 Task: Look for products in the category "Cupcakes" from Store Brand only.
Action: Mouse moved to (25, 88)
Screenshot: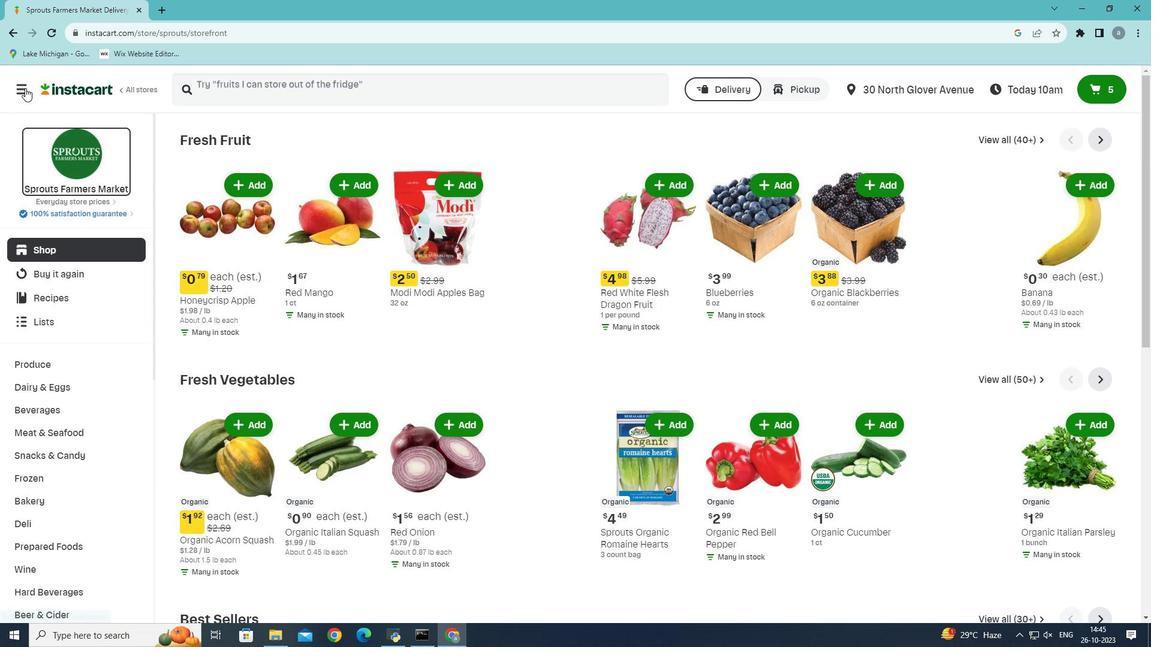 
Action: Mouse pressed left at (25, 88)
Screenshot: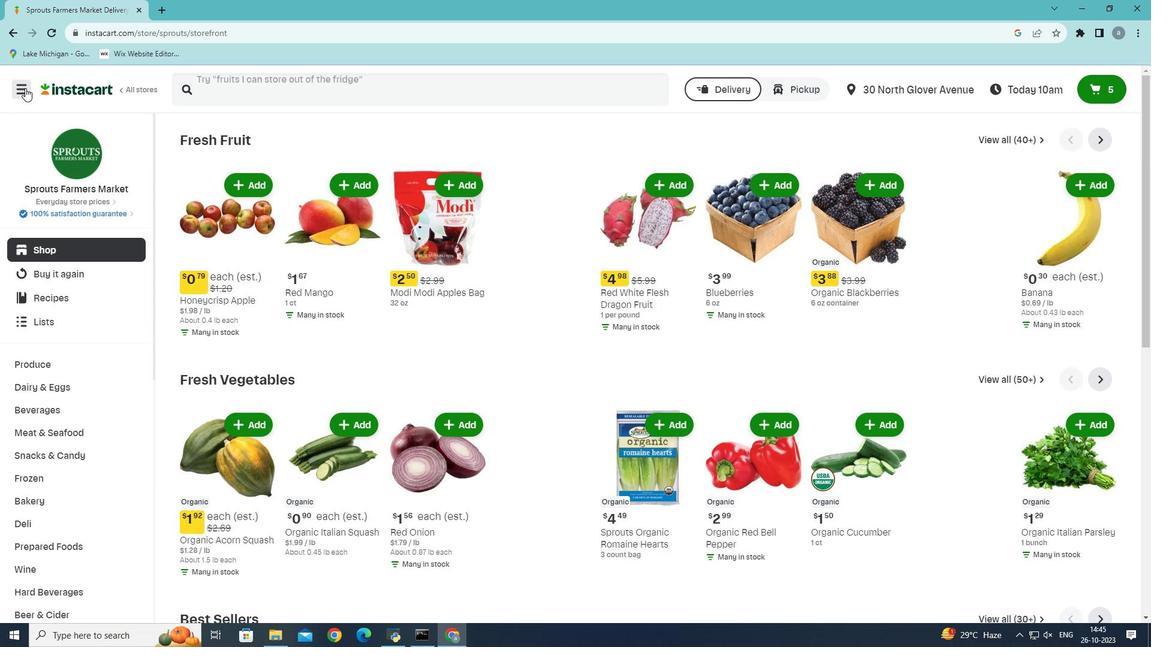 
Action: Mouse moved to (66, 353)
Screenshot: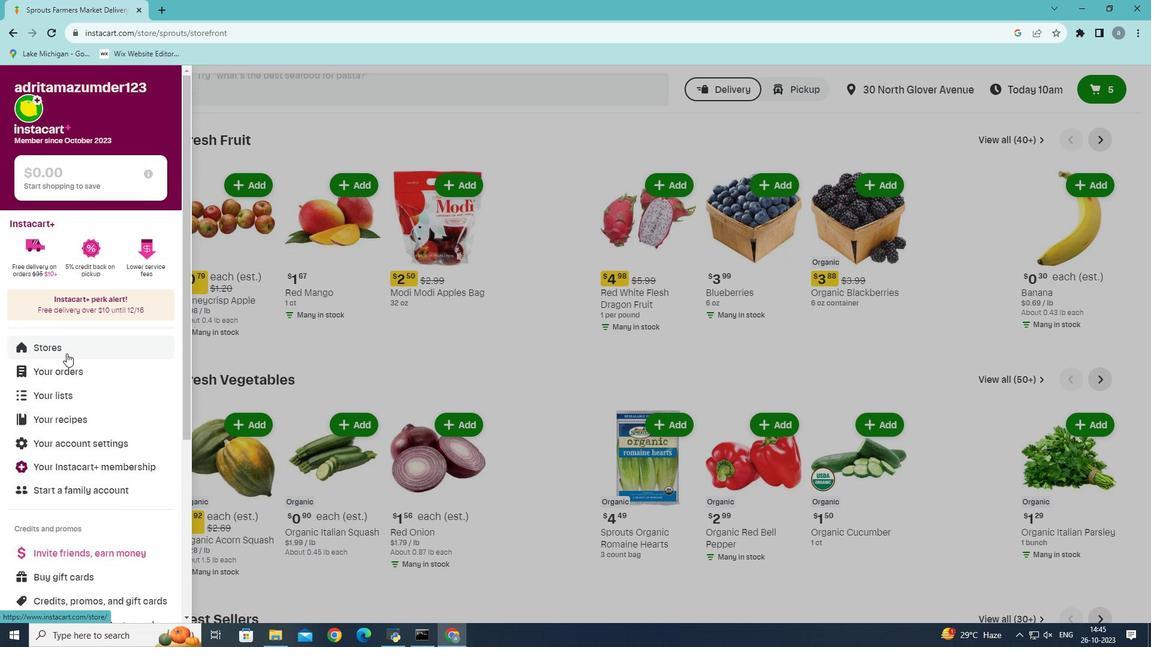 
Action: Mouse pressed left at (66, 353)
Screenshot: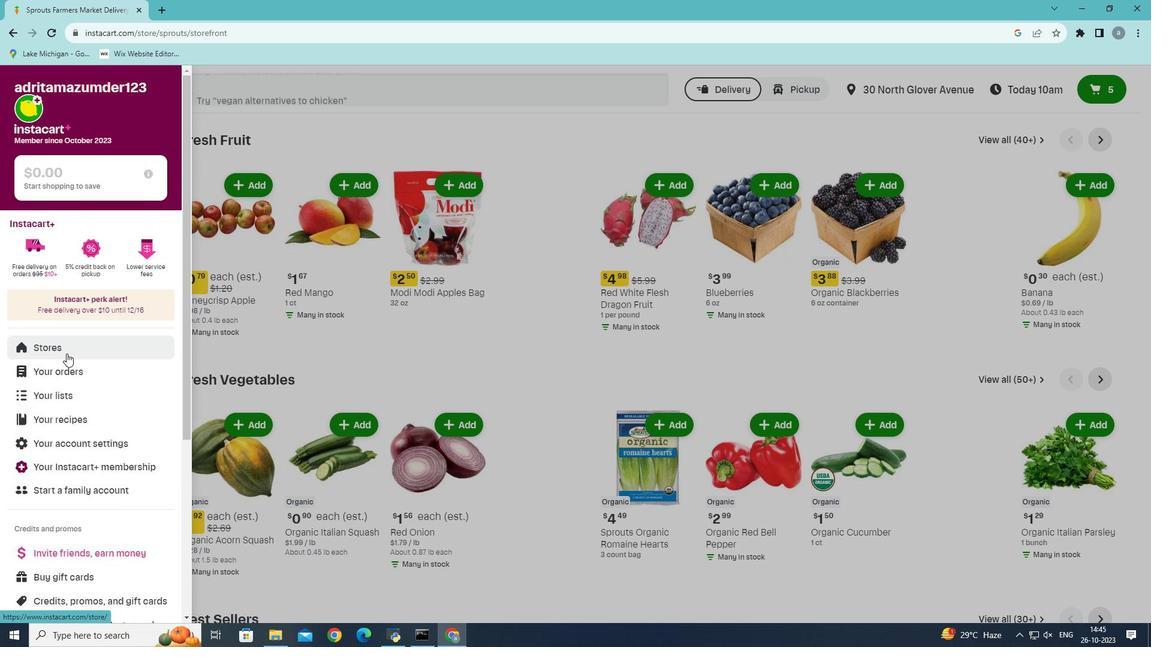 
Action: Mouse moved to (280, 140)
Screenshot: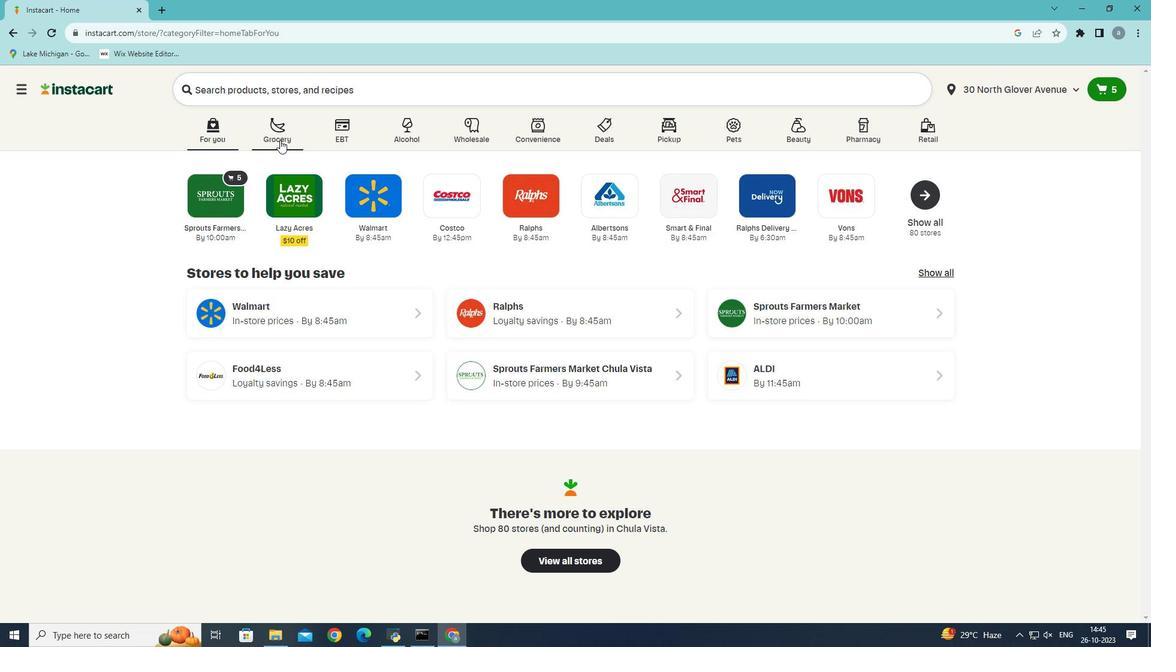 
Action: Mouse pressed left at (280, 140)
Screenshot: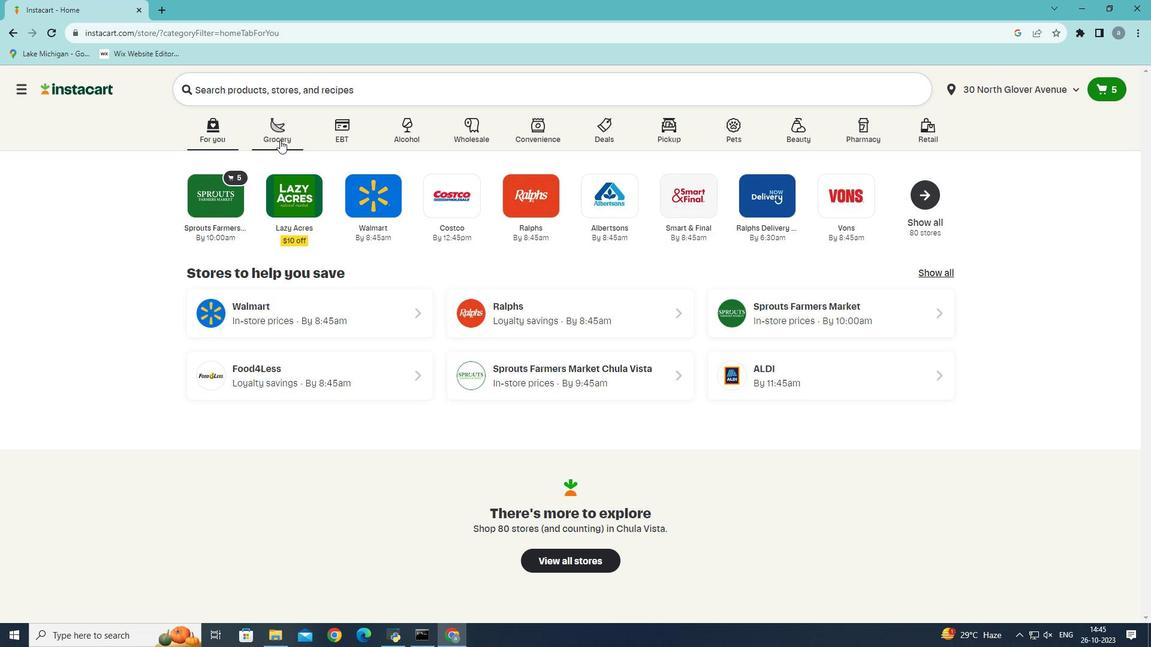 
Action: Mouse moved to (263, 348)
Screenshot: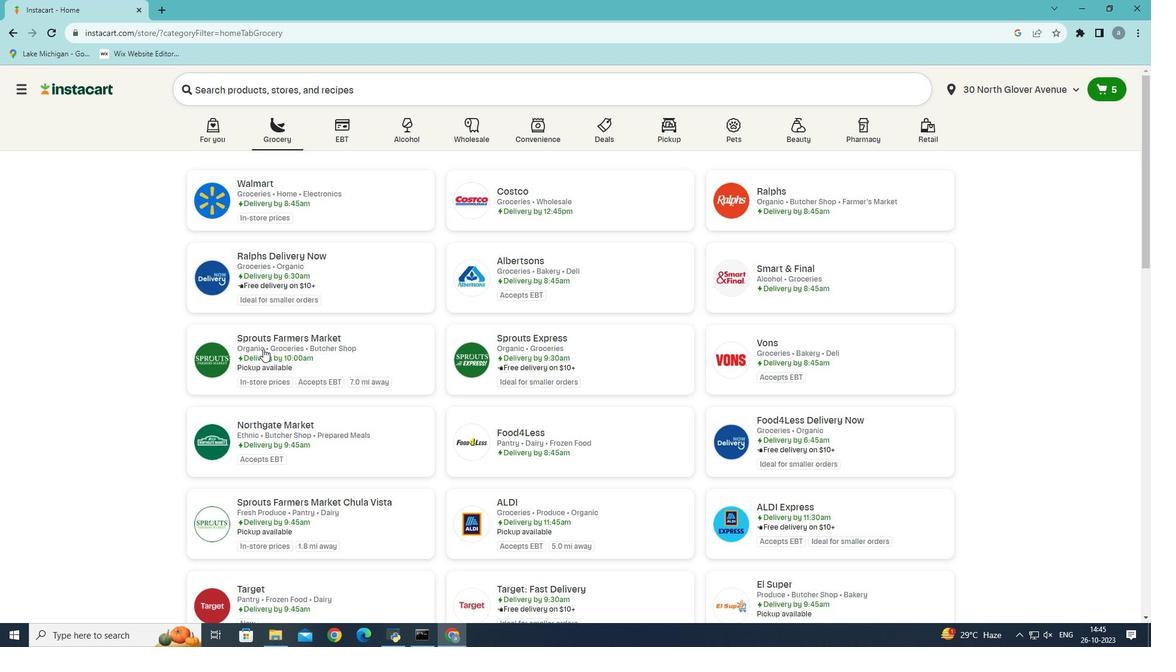 
Action: Mouse pressed left at (263, 348)
Screenshot: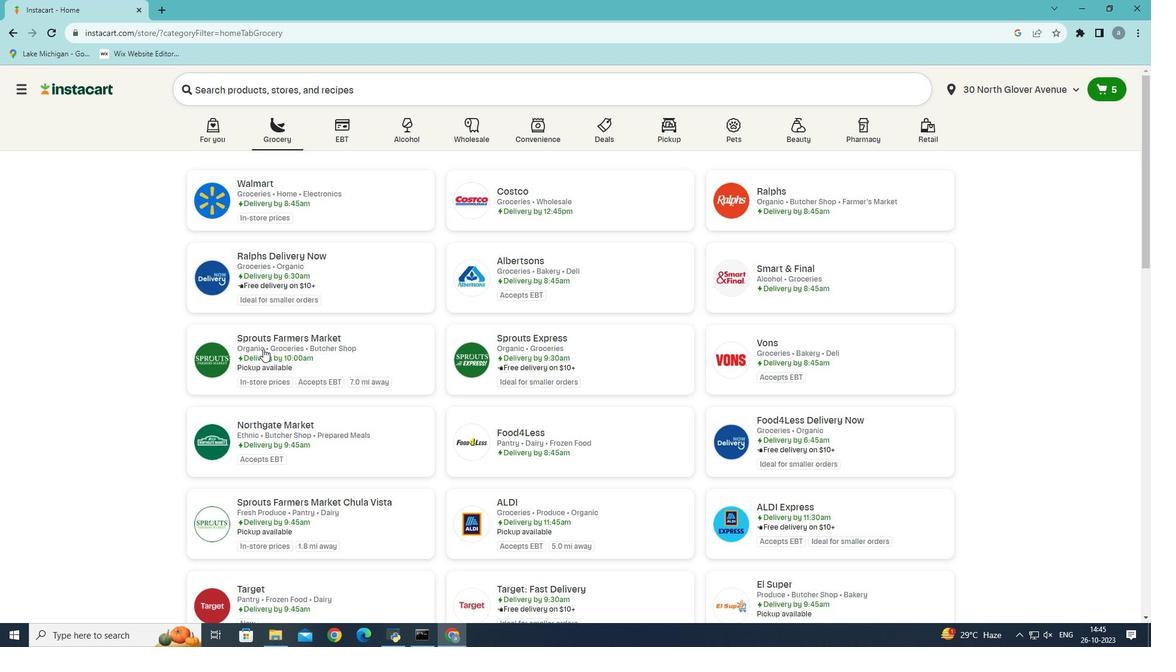
Action: Mouse moved to (41, 503)
Screenshot: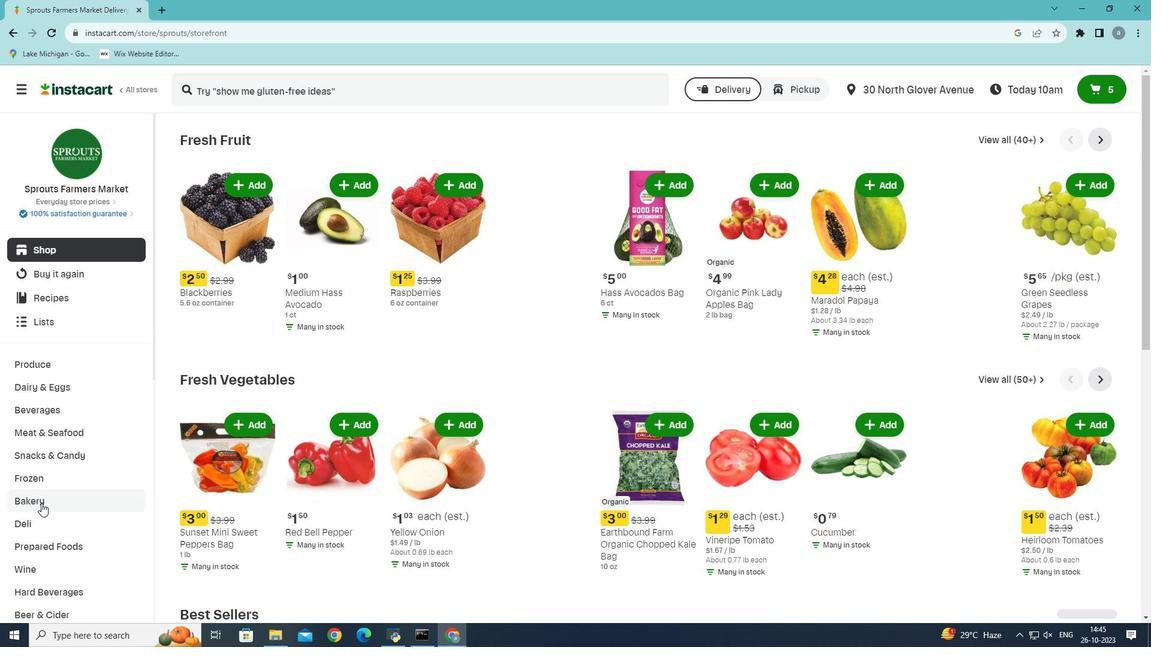 
Action: Mouse pressed left at (41, 503)
Screenshot: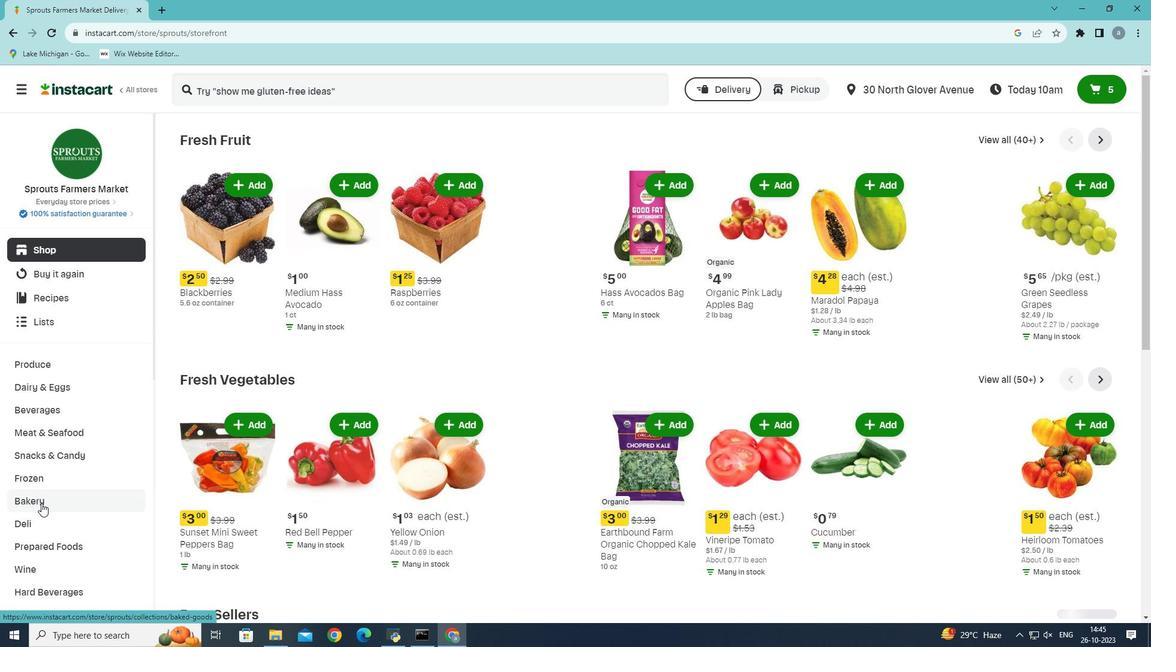 
Action: Mouse moved to (786, 170)
Screenshot: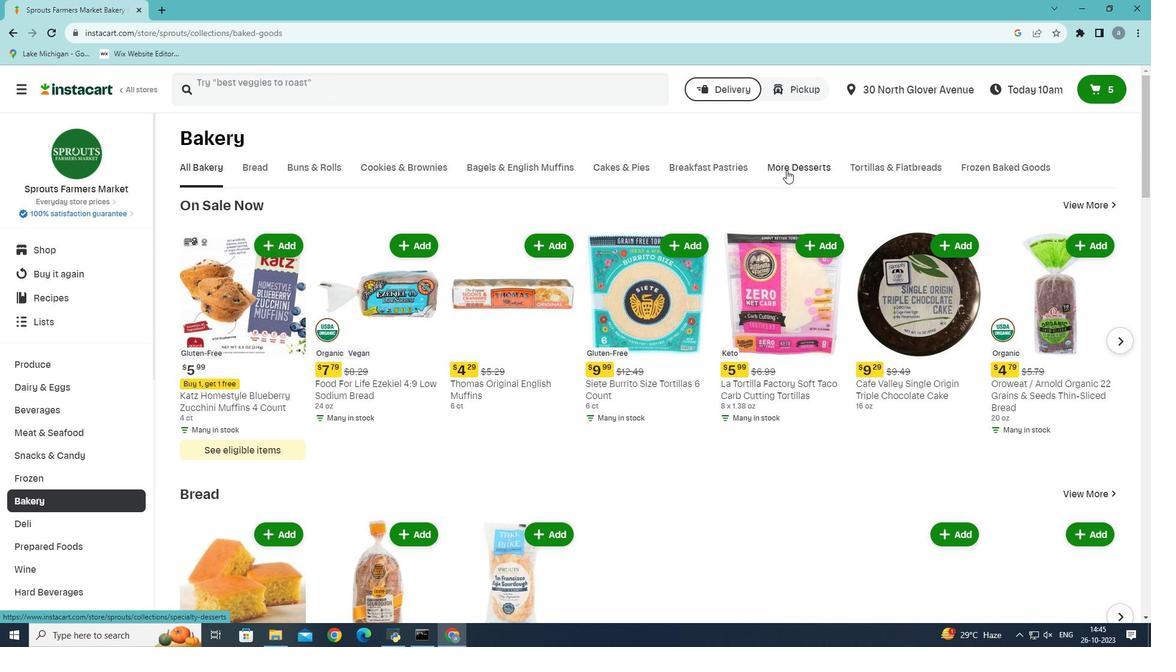 
Action: Mouse pressed left at (786, 170)
Screenshot: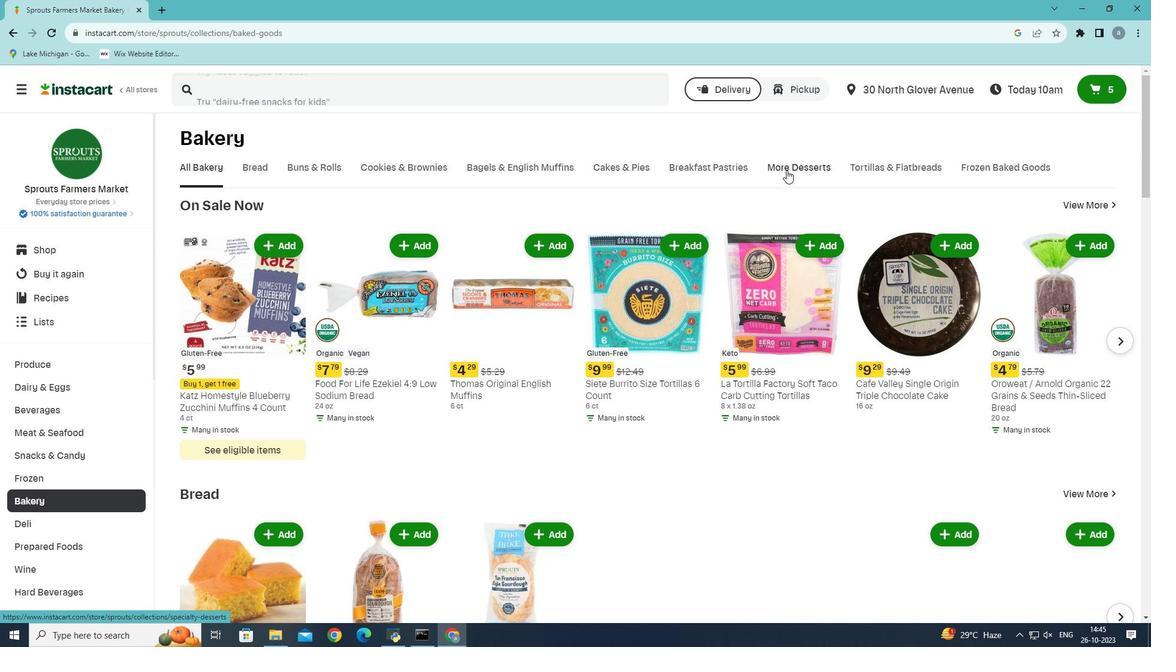 
Action: Mouse moved to (271, 226)
Screenshot: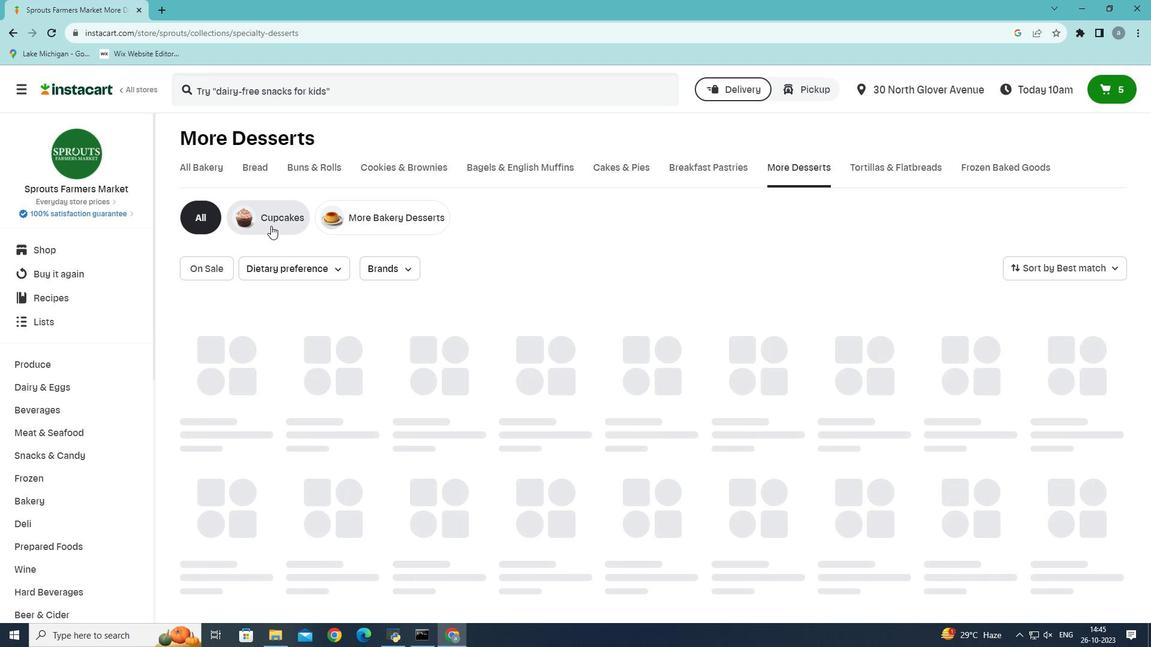 
Action: Mouse pressed left at (271, 226)
Screenshot: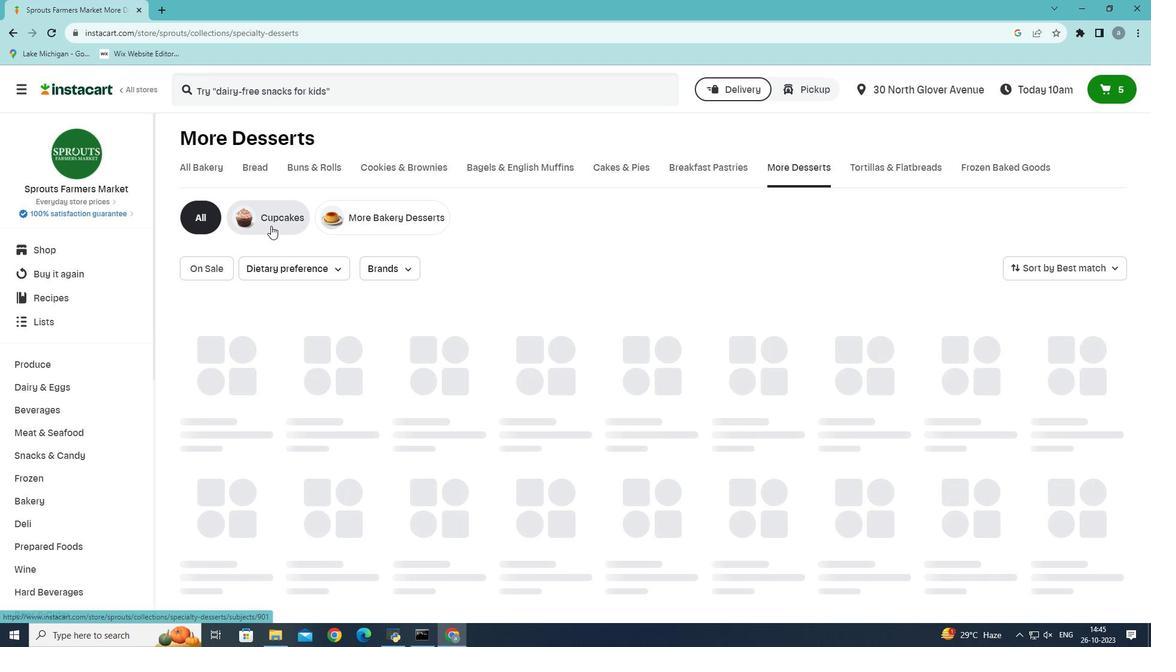 
Action: Mouse moved to (399, 272)
Screenshot: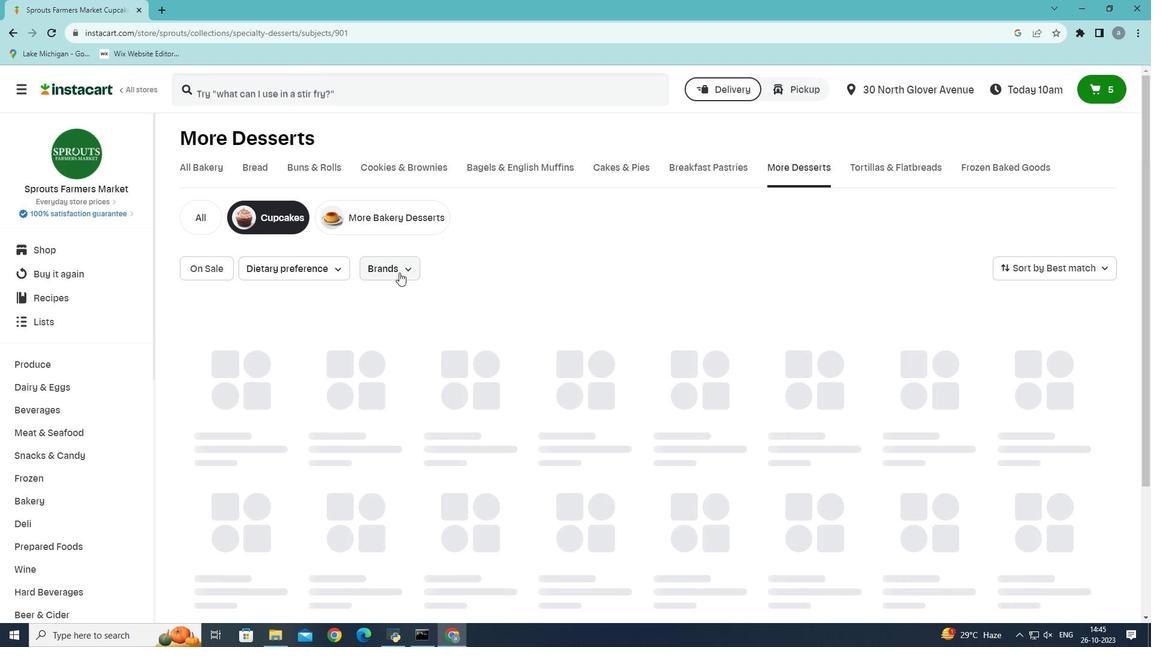 
Action: Mouse pressed left at (399, 272)
Screenshot: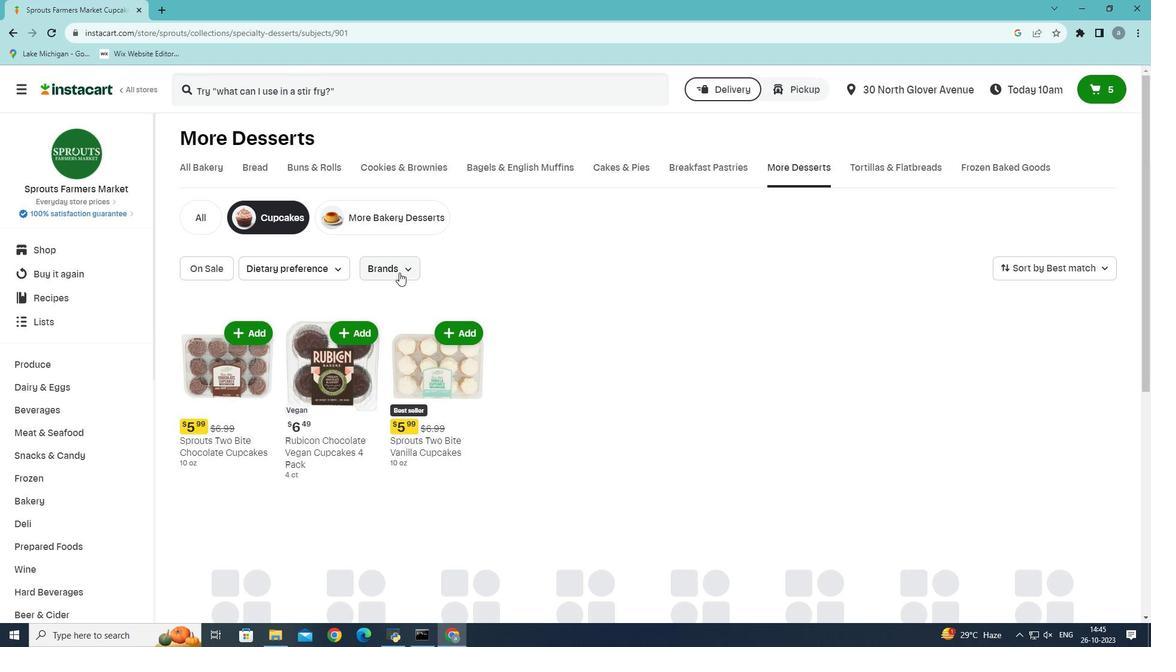
Action: Mouse moved to (402, 307)
Screenshot: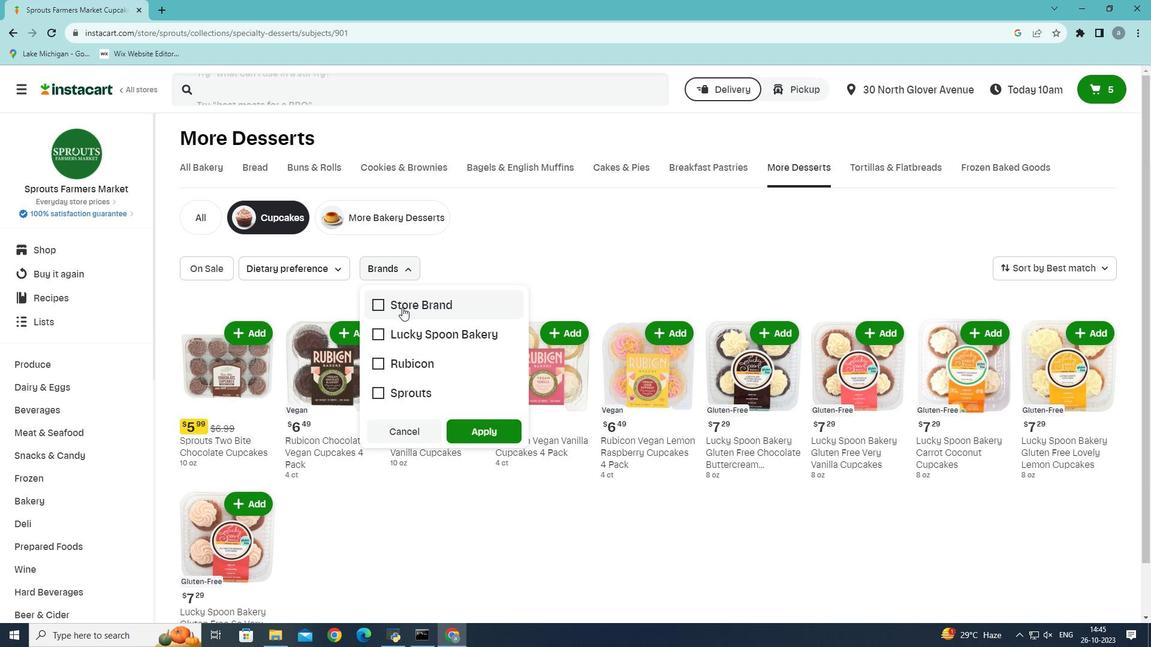 
Action: Mouse pressed left at (402, 307)
Screenshot: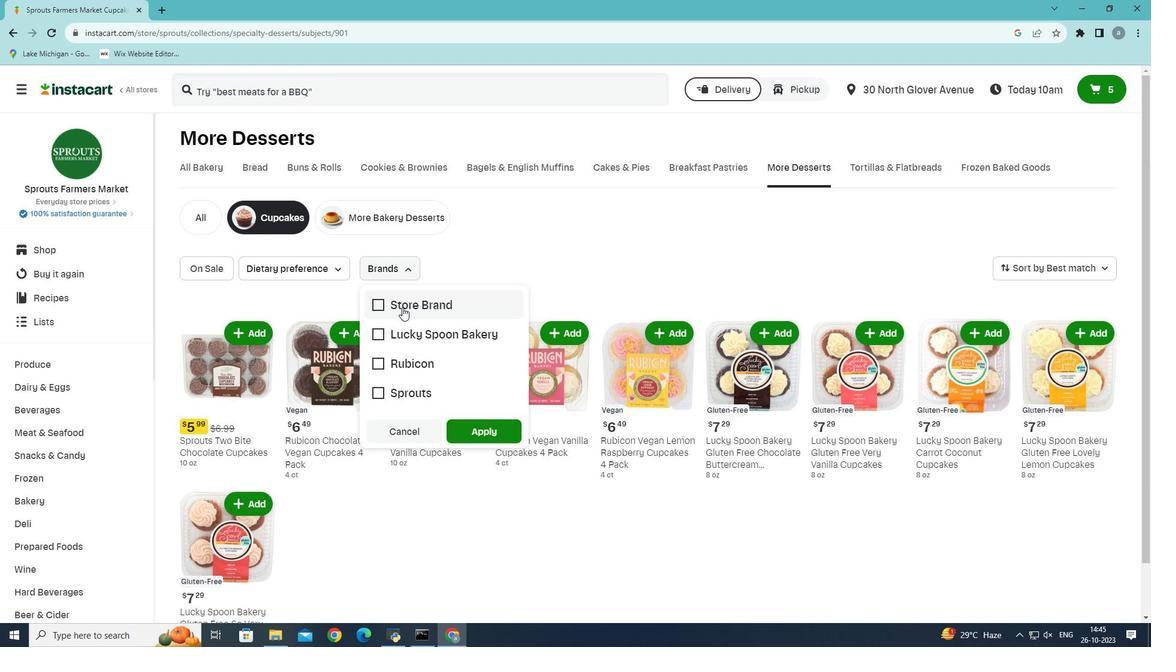 
Action: Mouse moved to (477, 437)
Screenshot: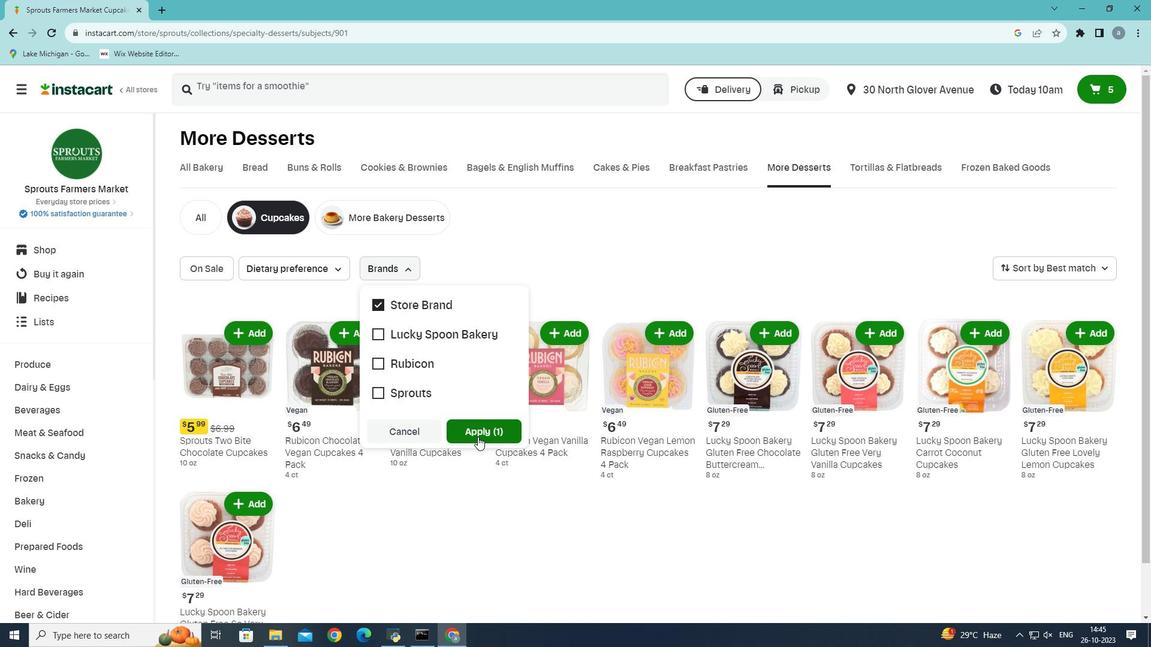 
Action: Mouse pressed left at (477, 437)
Screenshot: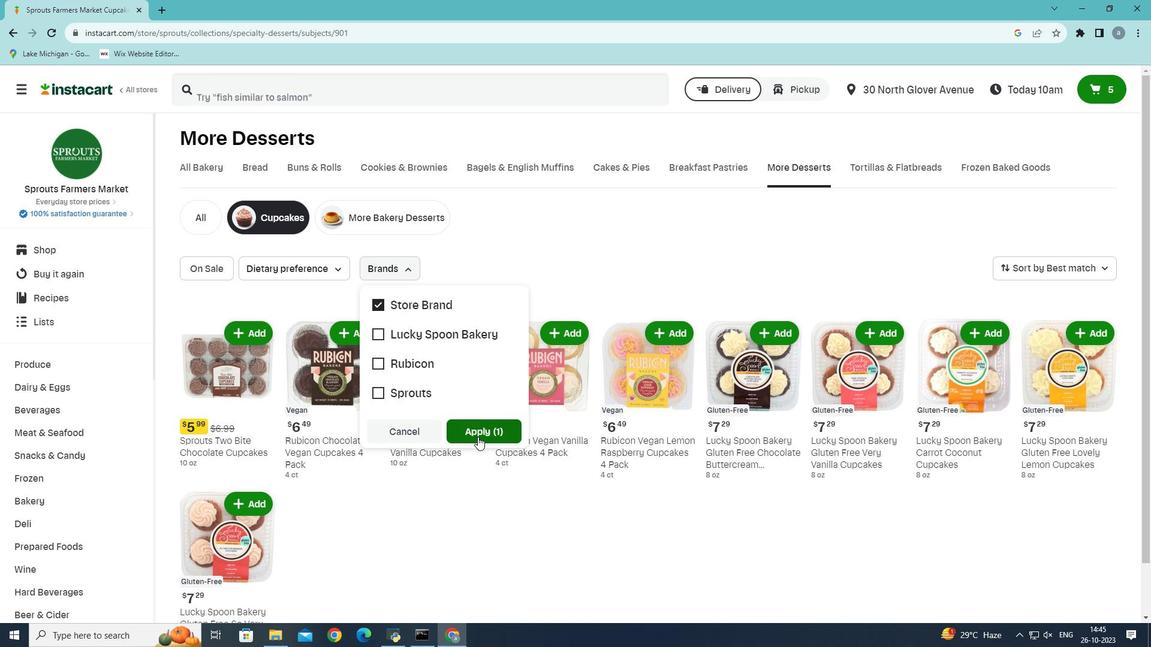 
Action: Mouse moved to (474, 429)
Screenshot: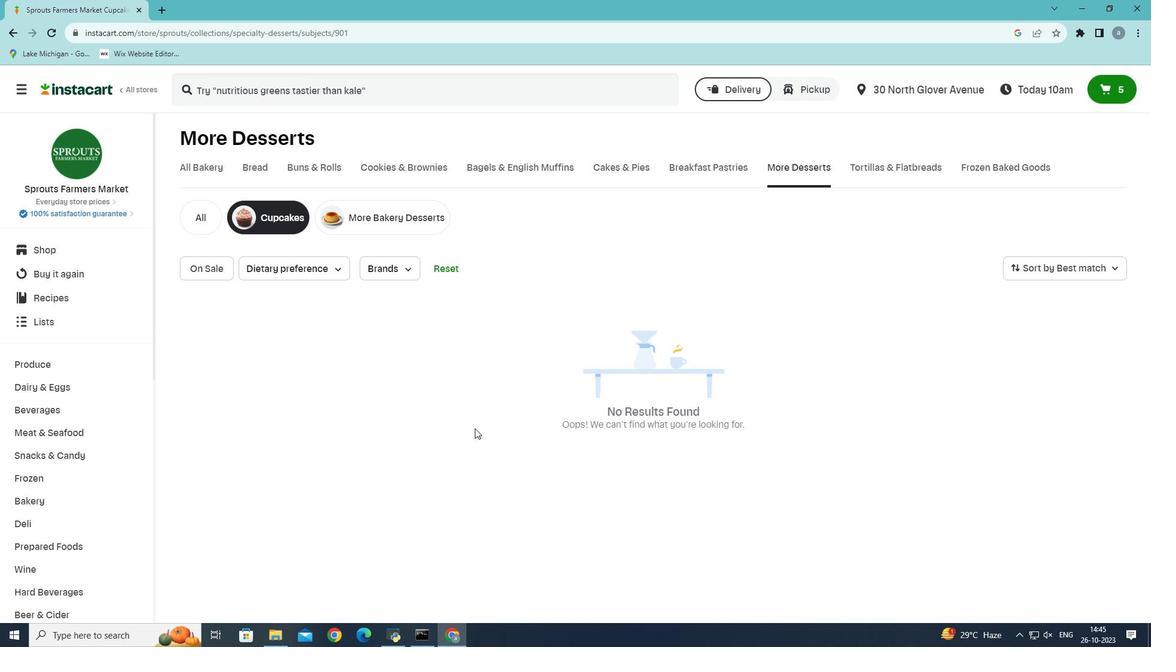 
